 Task: Create a section Dash Dash and in the section, add a milestone Web Application Firewall Implementation in the project AgileRealm
Action: Mouse moved to (64, 266)
Screenshot: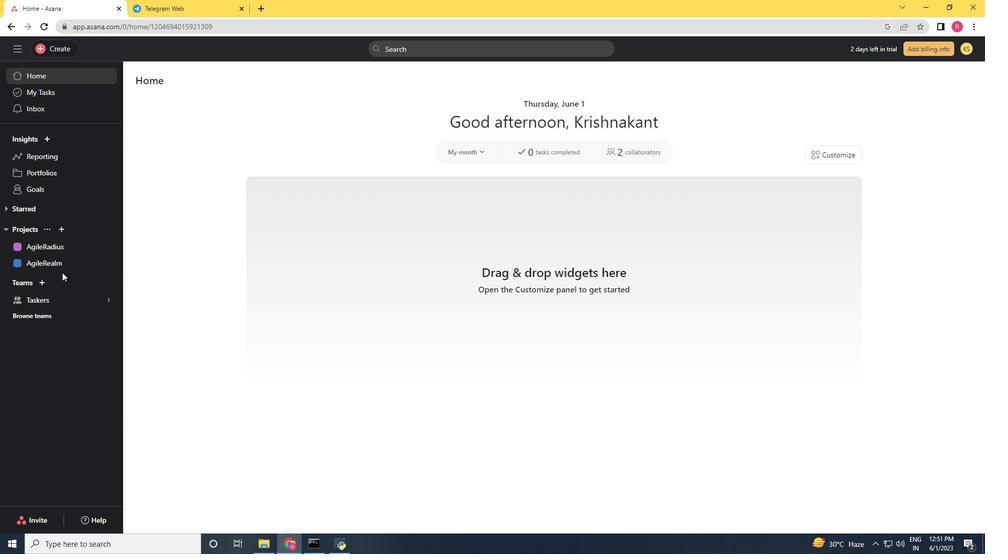 
Action: Mouse pressed left at (64, 266)
Screenshot: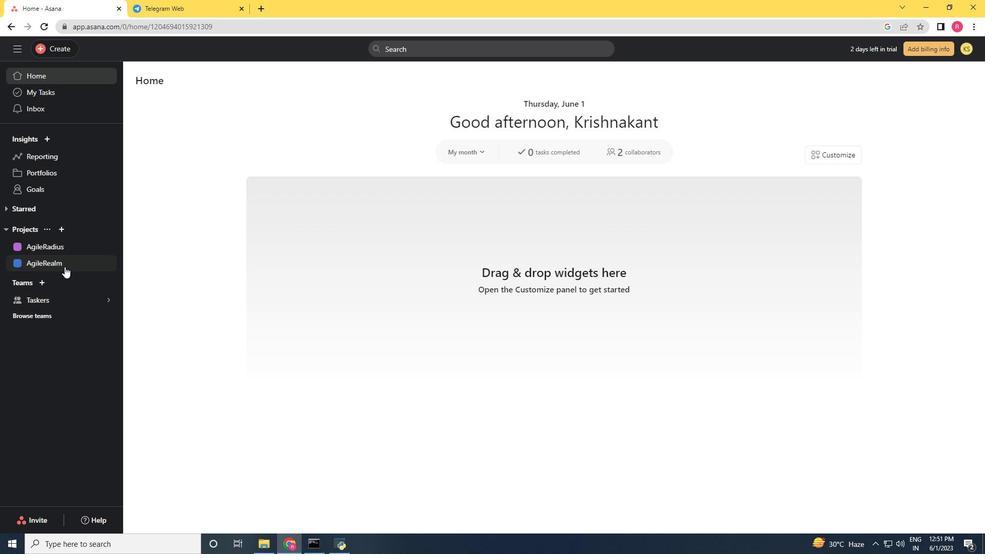 
Action: Mouse moved to (191, 479)
Screenshot: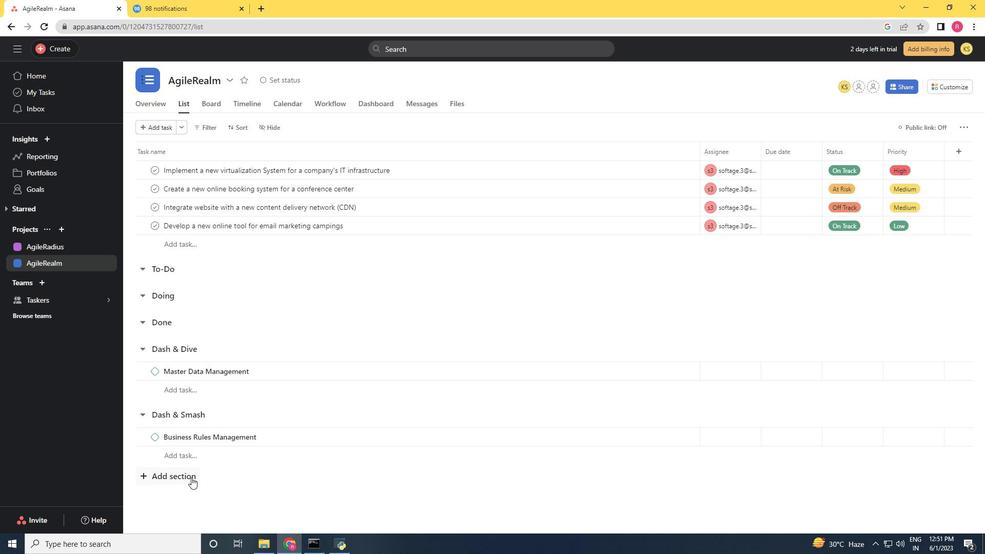 
Action: Mouse pressed left at (191, 479)
Screenshot: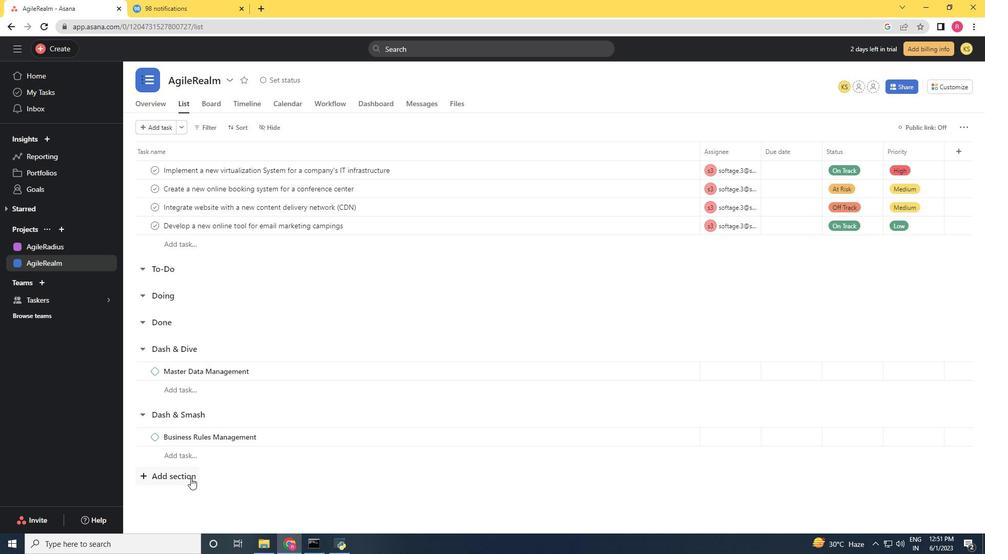 
Action: Key pressed <Key.shift><Key.shift><Key.shift><Key.shift><Key.shift><Key.shift><Key.shift><Key.shift><Key.shift><Key.shift><Key.shift><Key.shift><Key.shift><Key.shift><Key.shift><Key.shift><Key.shift><Key.shift>Dash<Key.space><Key.shift><Key.shift><Key.shift><Key.shift><Key.shift><Key.shift><Key.shift><Key.shift><Key.shift><Key.shift><Key.shift><Key.shift><Key.shift><Key.shift><Key.shift><Key.shift><Key.shift><Key.shift><Key.shift><Key.shift><Key.shift><Key.shift><Key.shift><Key.shift><Key.shift><Key.shift><Key.shift><Key.shift><Key.shift><Key.shift><Key.shift><Key.shift><Key.shift><Key.shift><Key.shift><Key.shift><Key.shift><Key.shift><Key.shift><Key.shift><Key.shift><Key.shift><Key.shift><Key.shift><Key.shift><Key.shift><Key.shift><Key.shift><Key.shift><Key.shift><Key.shift><Key.shift>Dash<Key.enter><Key.shift><Key.shift><Key.shift><Key.shift><Key.shift><Key.shift><Key.shift><Key.shift><Key.shift>Web<Key.space><Key.shift>Application<Key.space><Key.shift>Firewall<Key.space><Key.shift><Key.shift><Key.shift><Key.shift><Key.shift><Key.shift><Key.shift><Key.shift><Key.shift><Key.shift><Key.shift><Key.shift><Key.shift><Key.shift><Key.shift><Key.shift><Key.shift>Implement<Key.space>
Screenshot: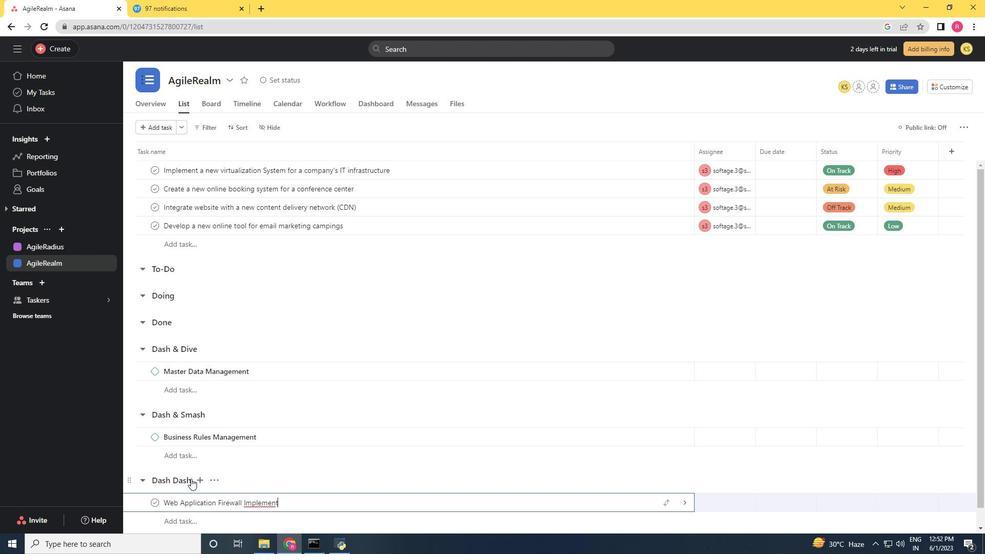 
Action: Mouse moved to (339, 512)
Screenshot: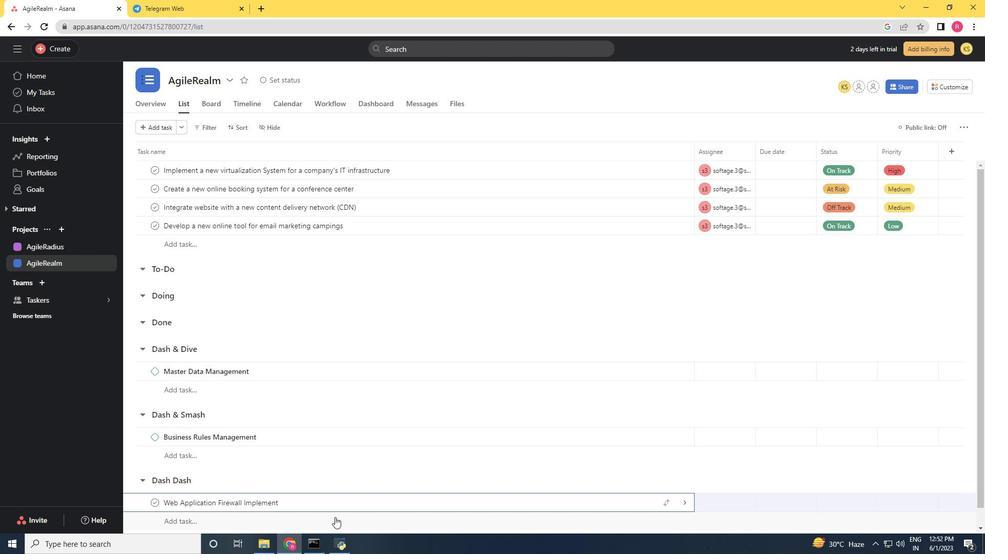 
Action: Mouse scrolled (339, 511) with delta (0, 0)
Screenshot: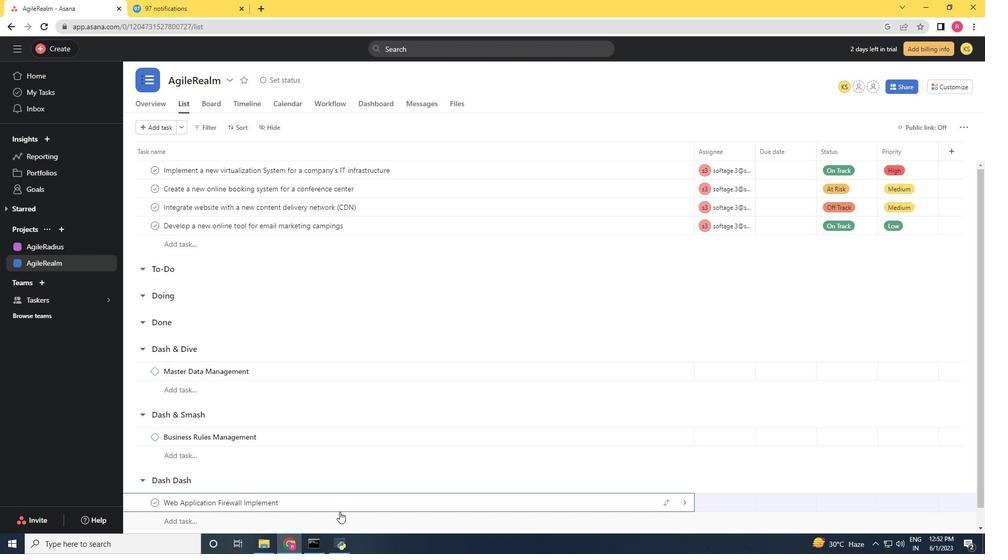 
Action: Mouse moved to (333, 484)
Screenshot: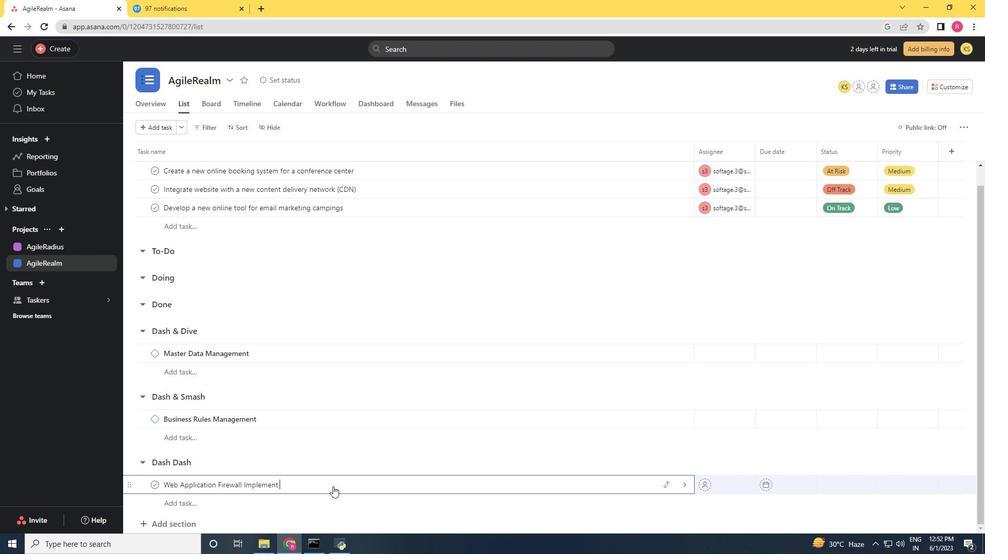 
Action: Mouse pressed right at (333, 484)
Screenshot: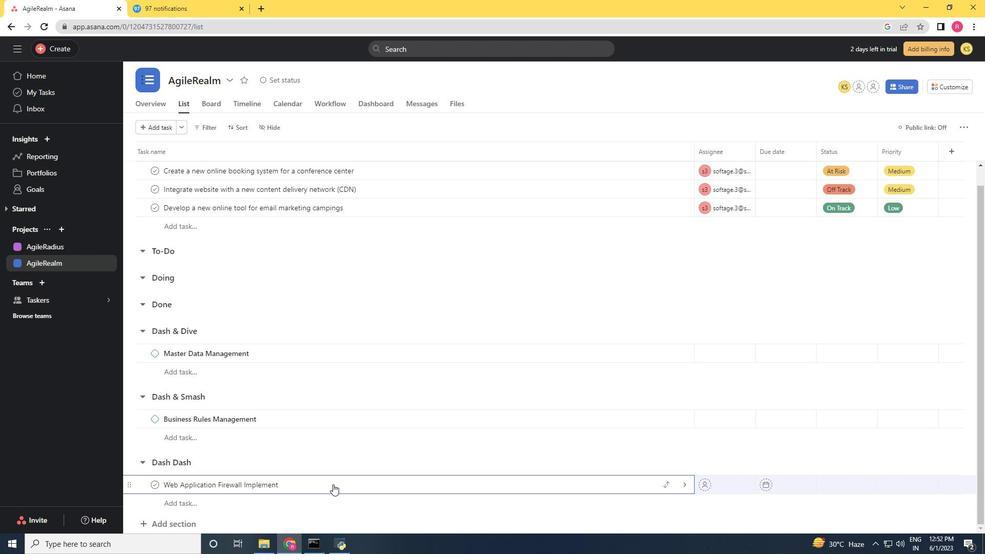 
Action: Mouse moved to (379, 433)
Screenshot: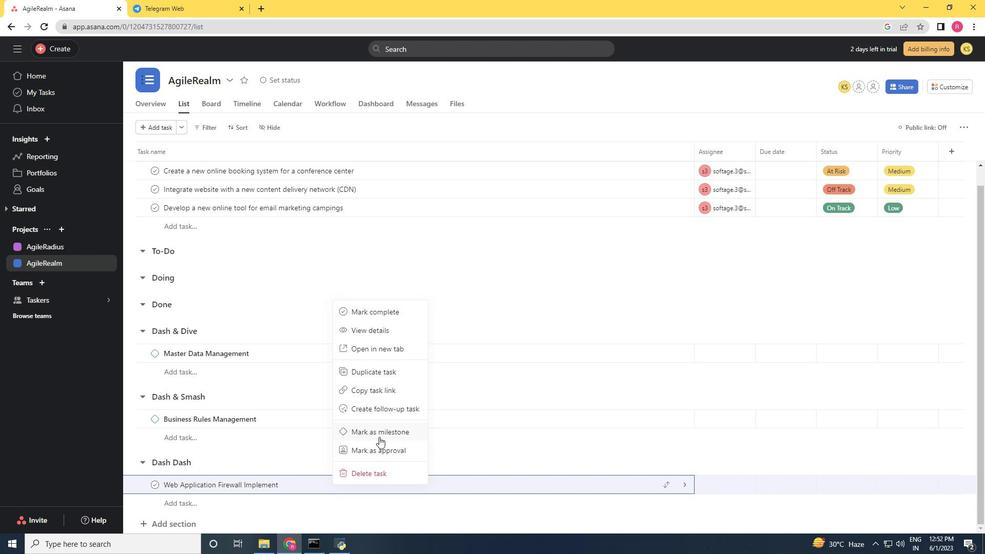 
Action: Mouse pressed left at (379, 433)
Screenshot: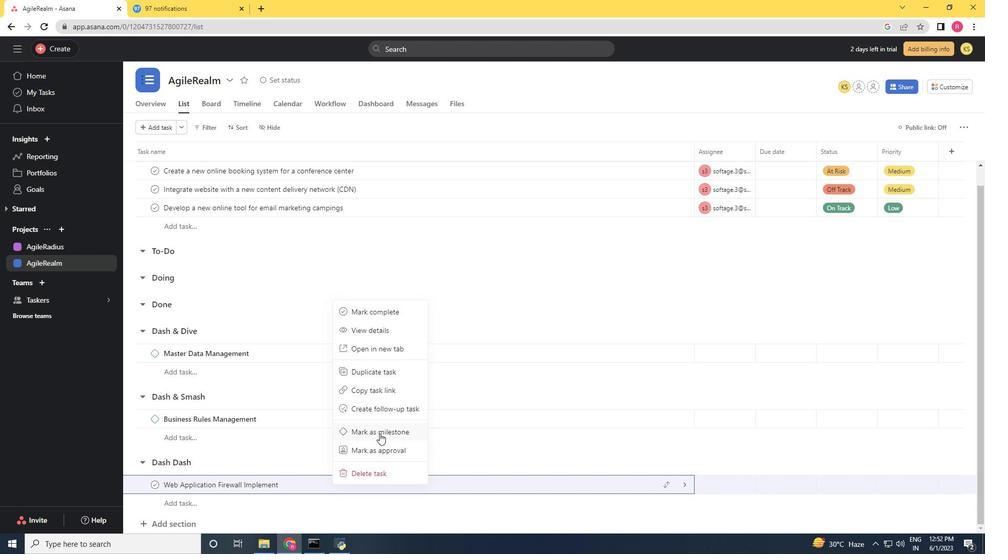 
Action: Mouse scrolled (379, 433) with delta (0, 0)
Screenshot: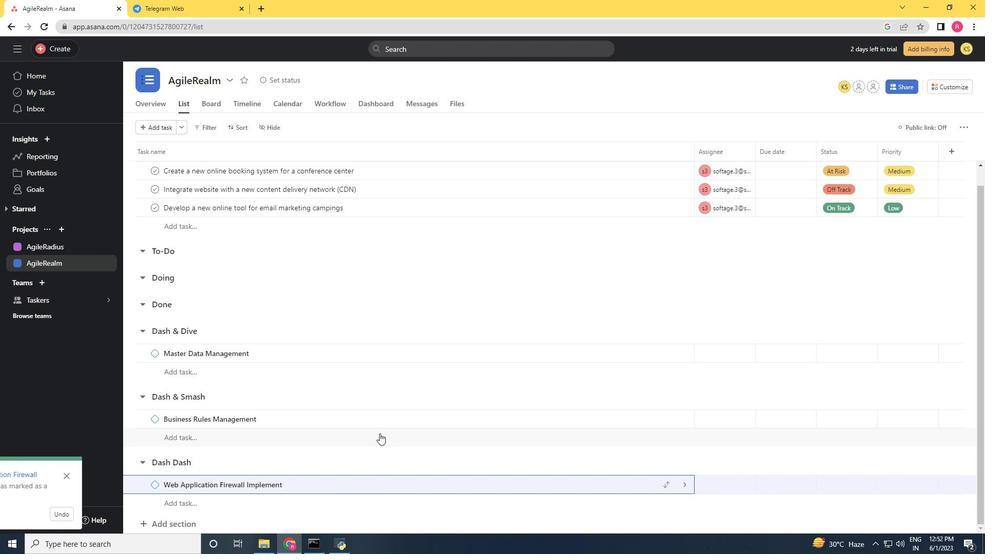 
Action: Mouse scrolled (379, 433) with delta (0, 0)
Screenshot: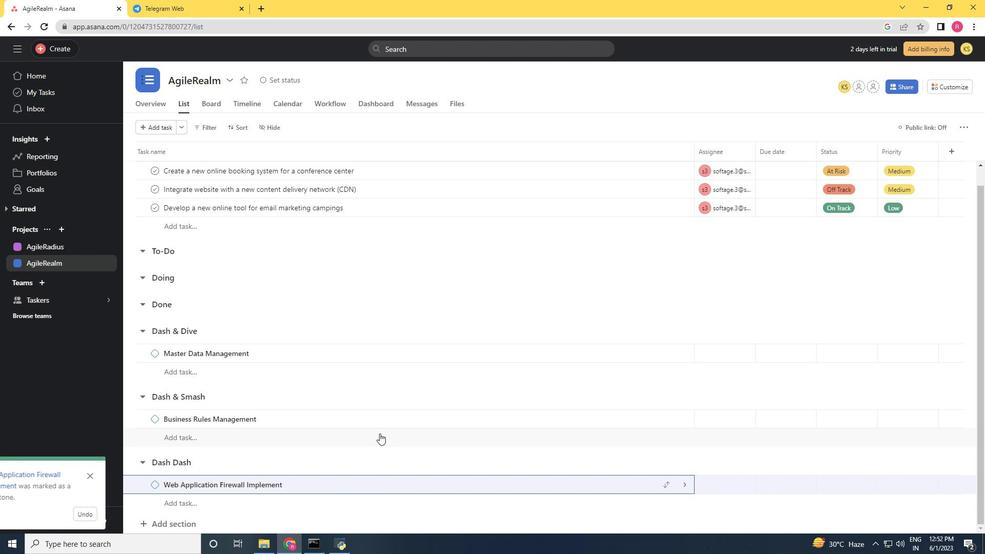 
Action: Mouse scrolled (379, 433) with delta (0, 0)
Screenshot: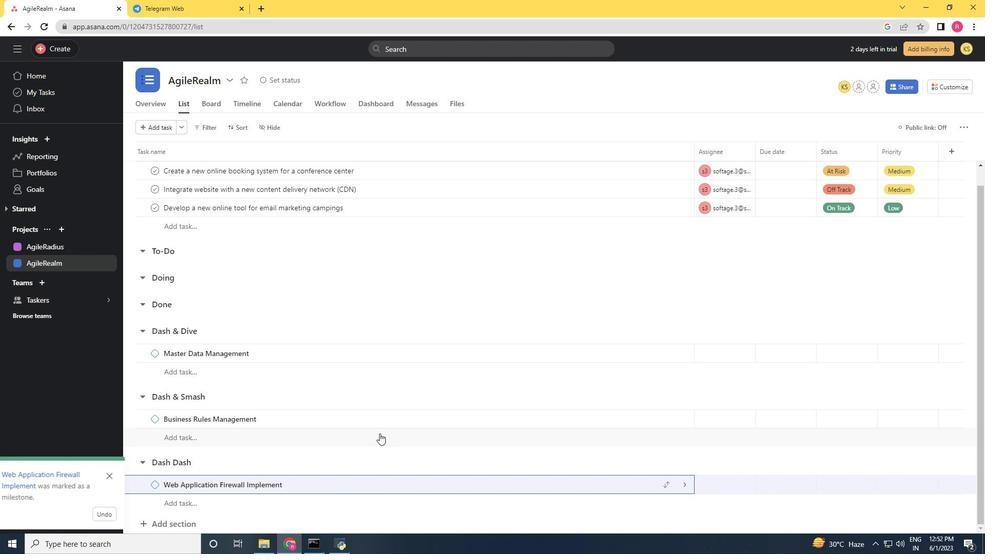 
